 Task: Check changes from all commits in the pull request "Update readme.md" of the repository "Javascript".
Action: Mouse moved to (1165, 160)
Screenshot: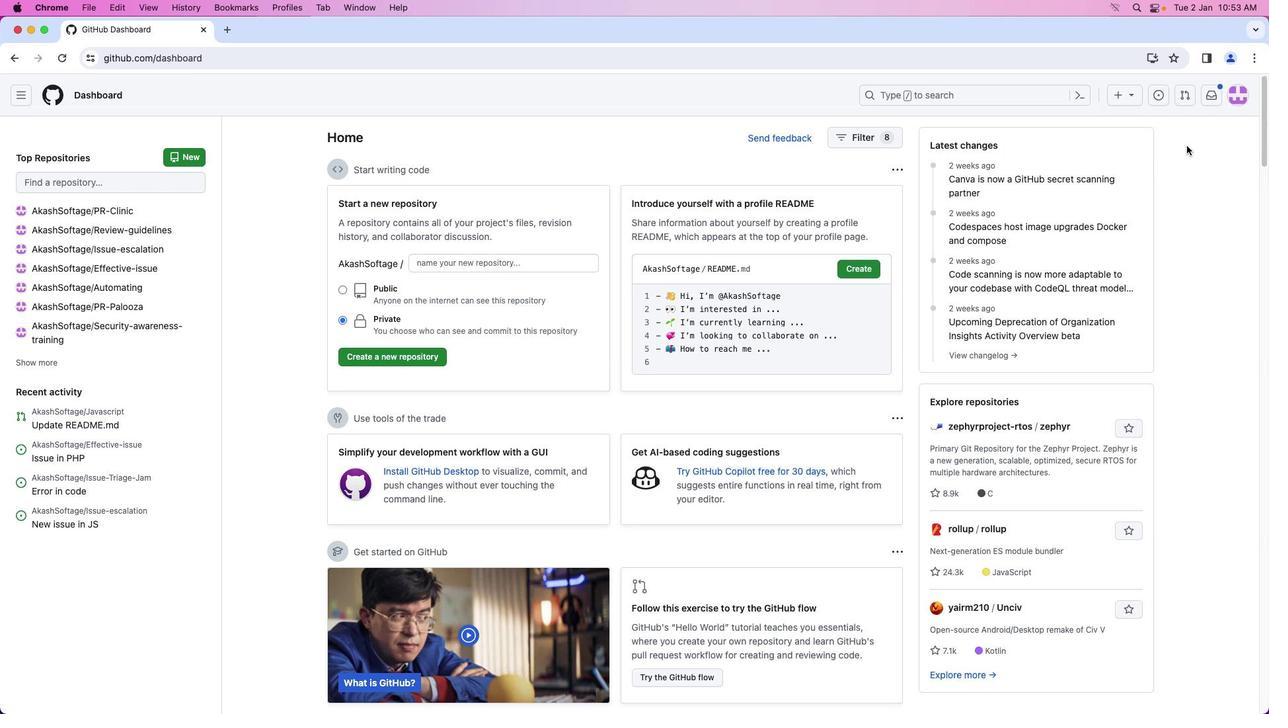 
Action: Mouse pressed left at (1165, 160)
Screenshot: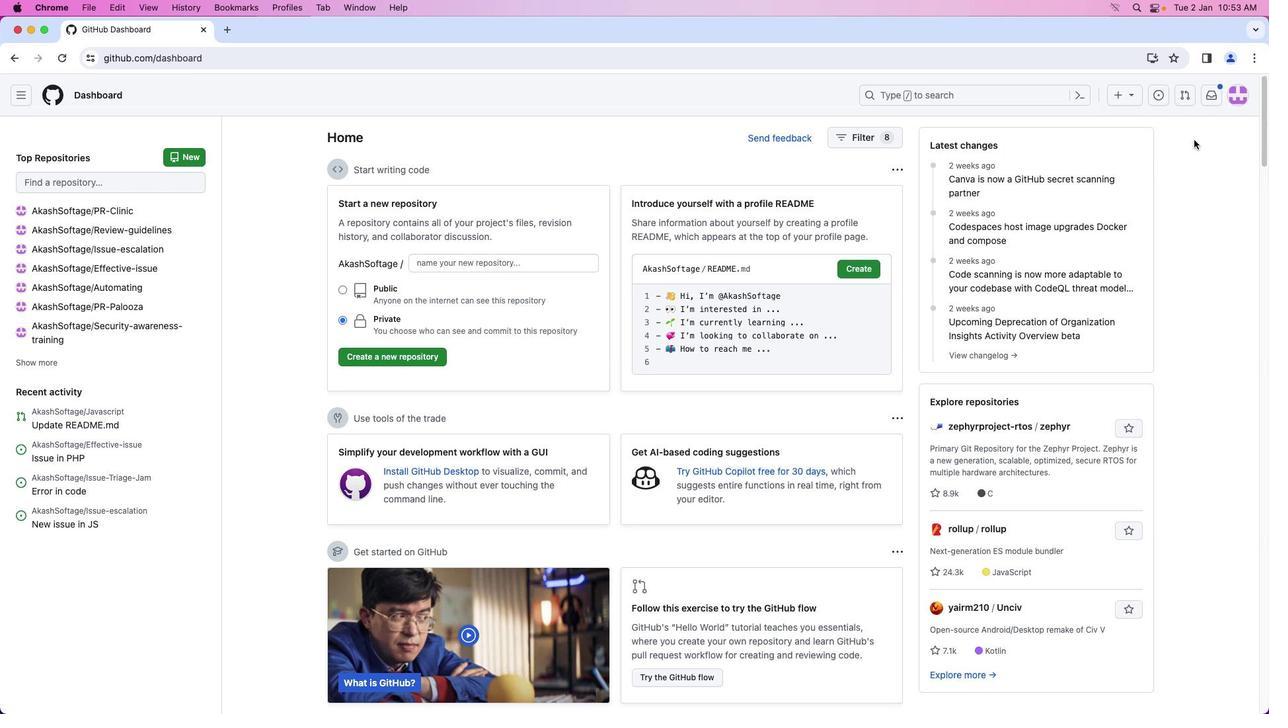 
Action: Mouse moved to (1234, 99)
Screenshot: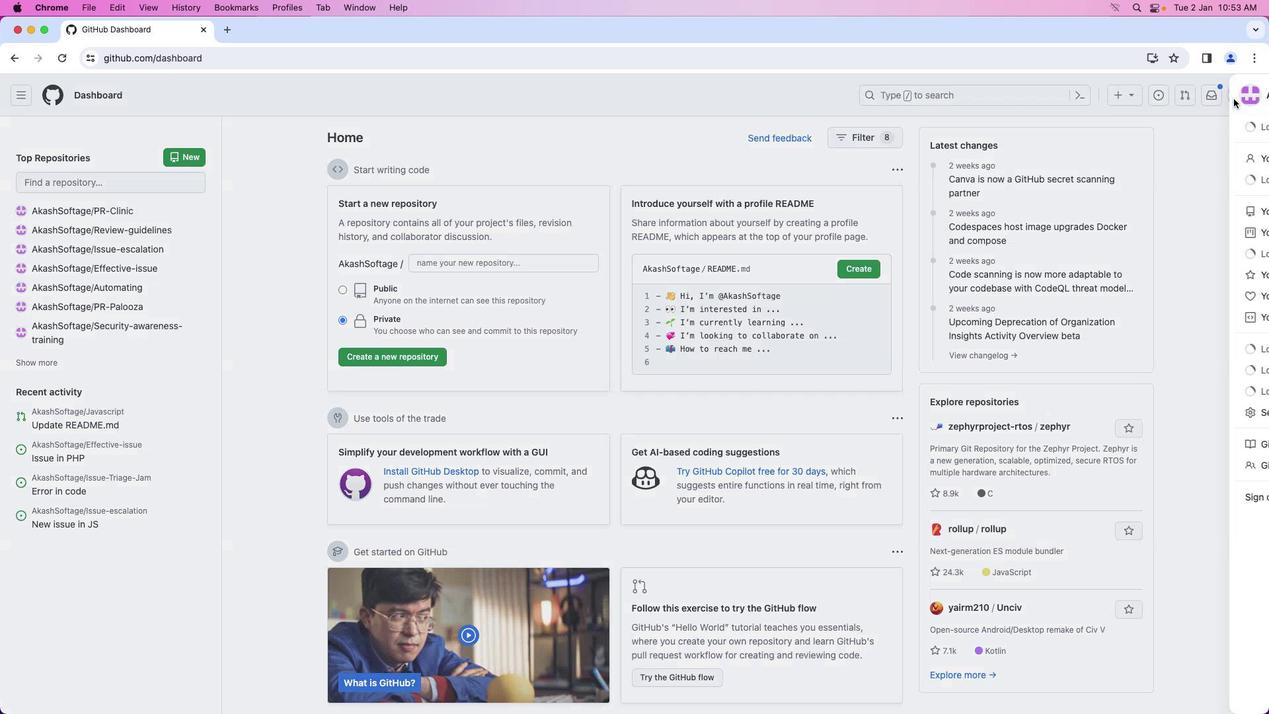 
Action: Mouse pressed left at (1234, 99)
Screenshot: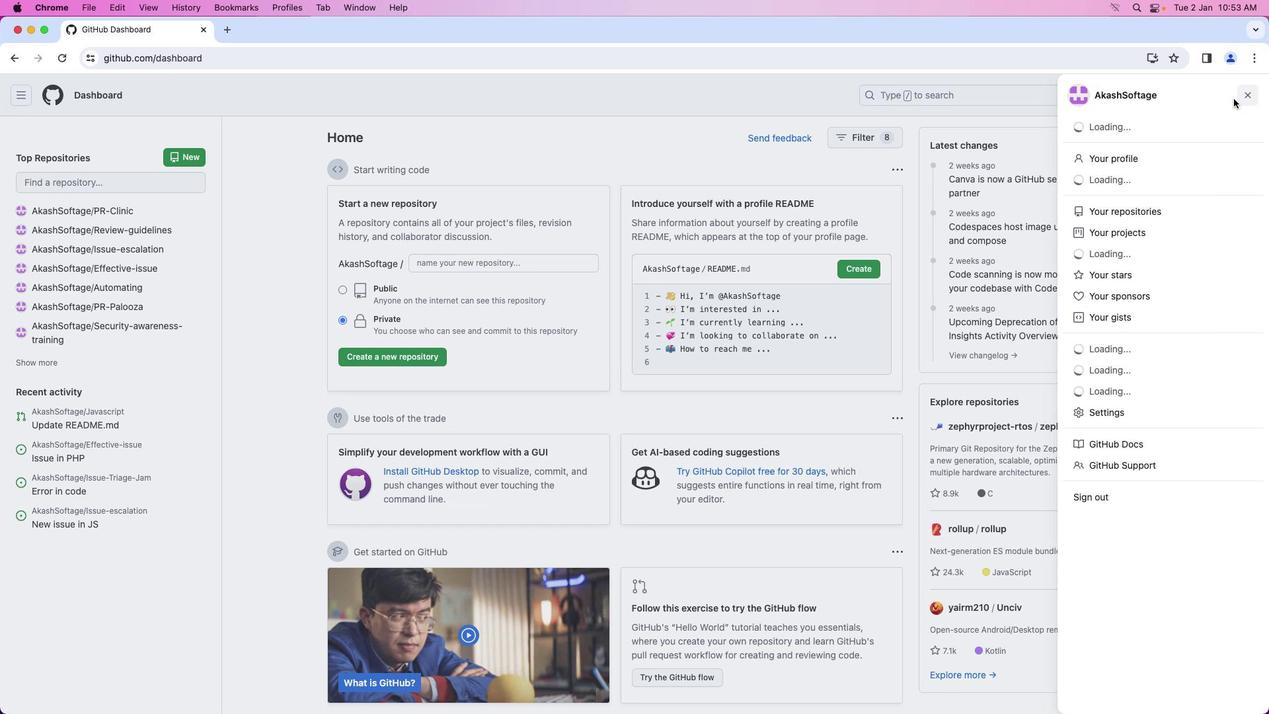 
Action: Mouse moved to (1193, 208)
Screenshot: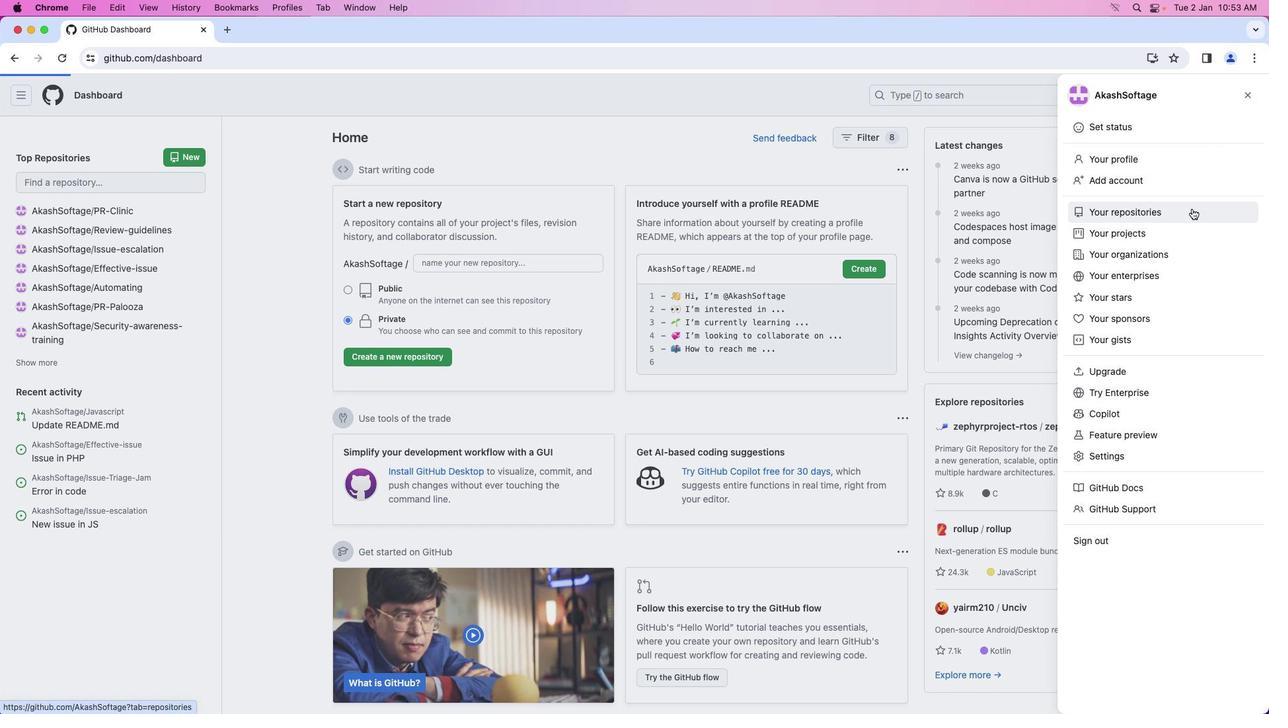 
Action: Mouse pressed left at (1193, 208)
Screenshot: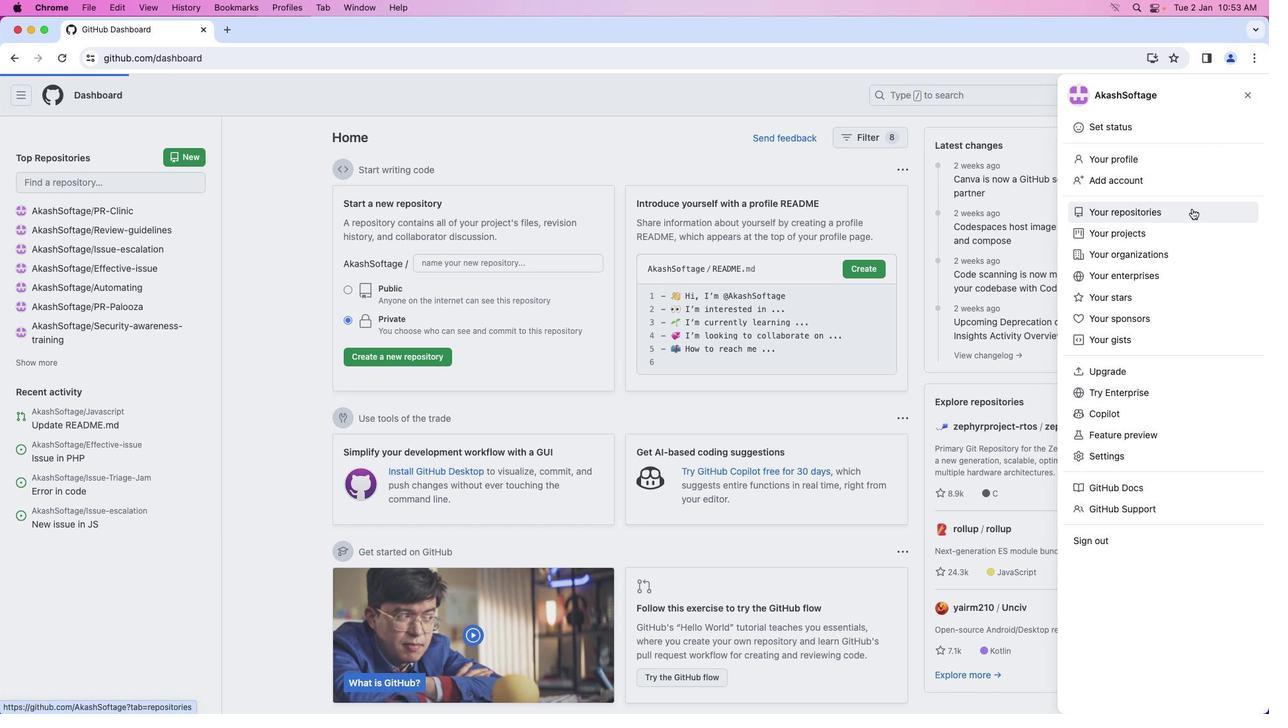 
Action: Mouse moved to (481, 222)
Screenshot: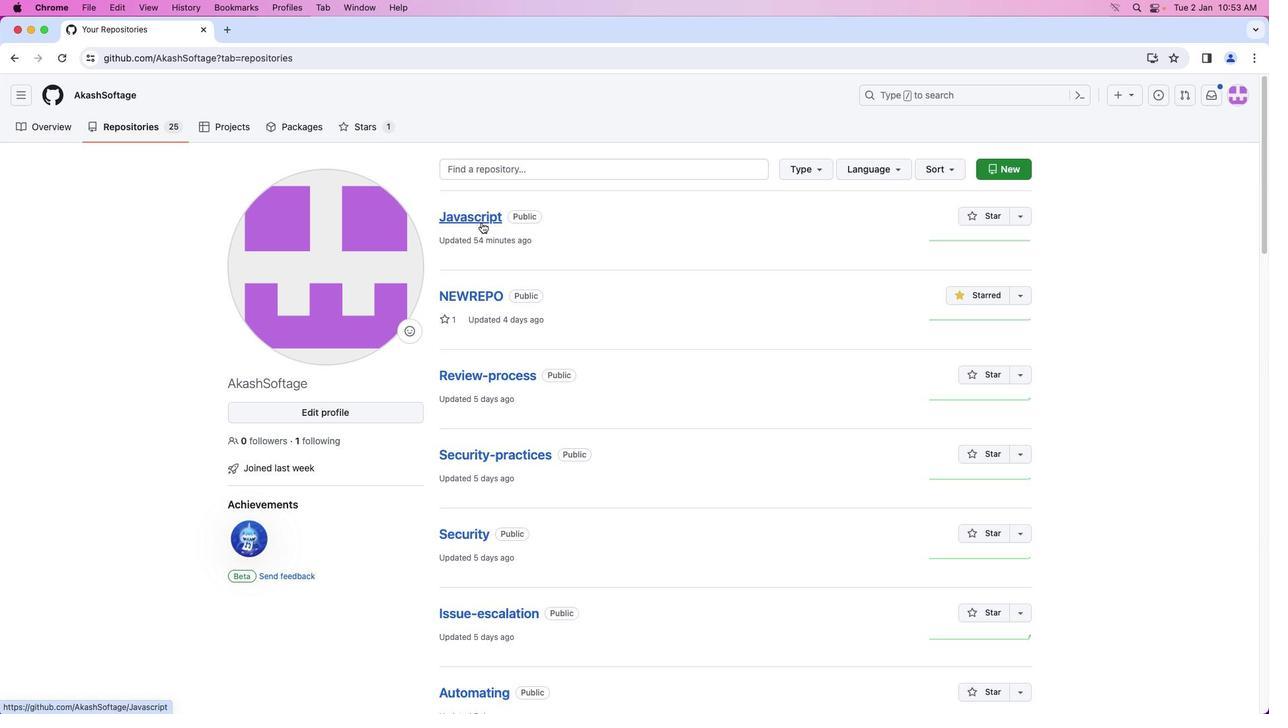 
Action: Mouse pressed left at (481, 222)
Screenshot: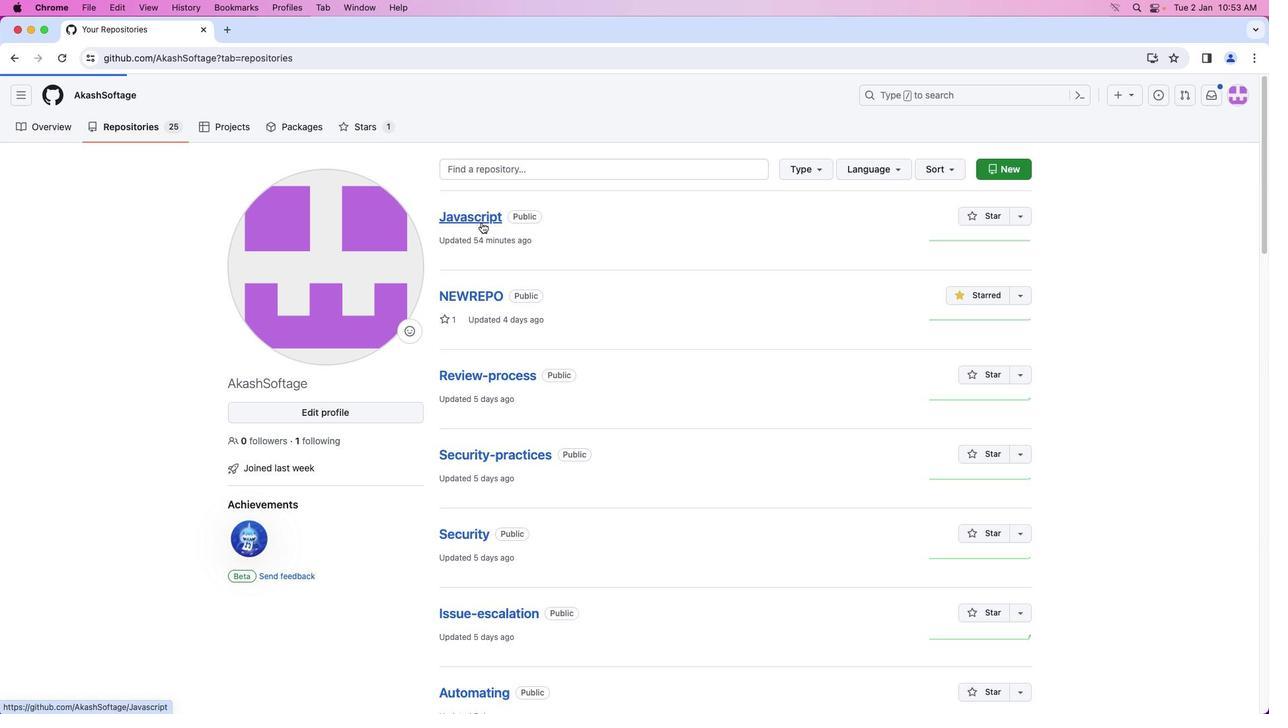 
Action: Mouse moved to (187, 135)
Screenshot: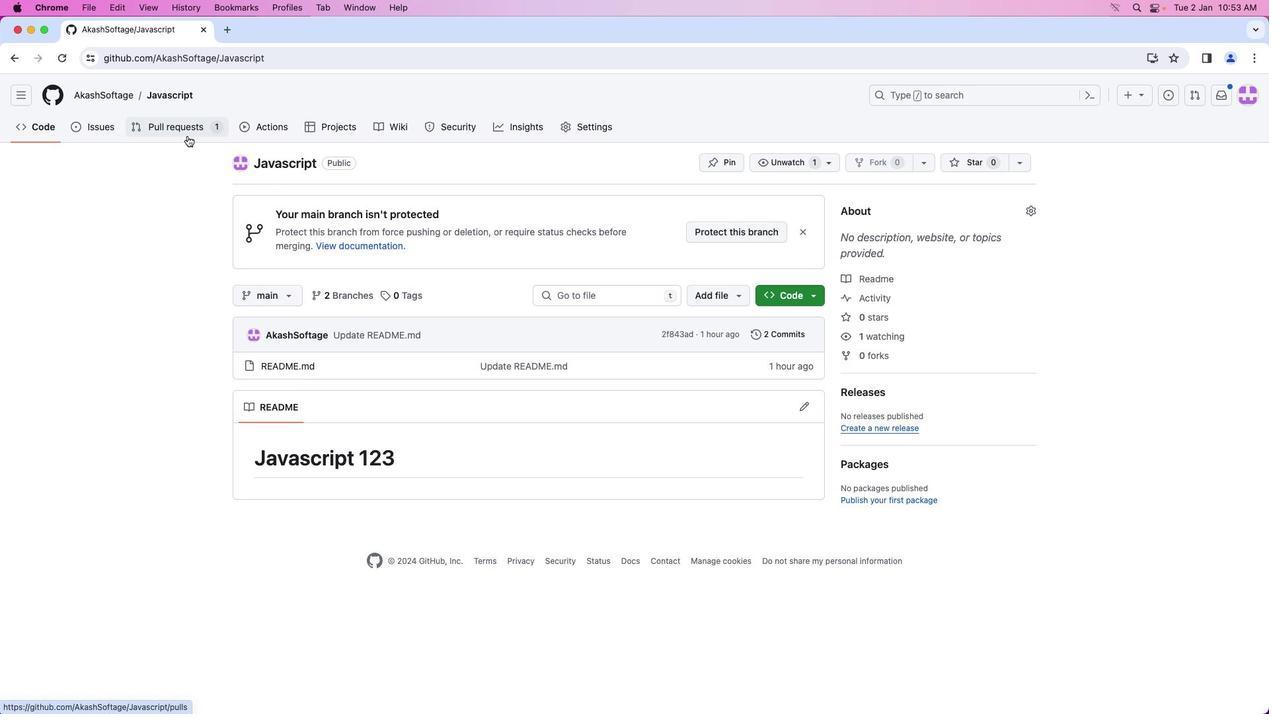 
Action: Mouse pressed left at (187, 135)
Screenshot: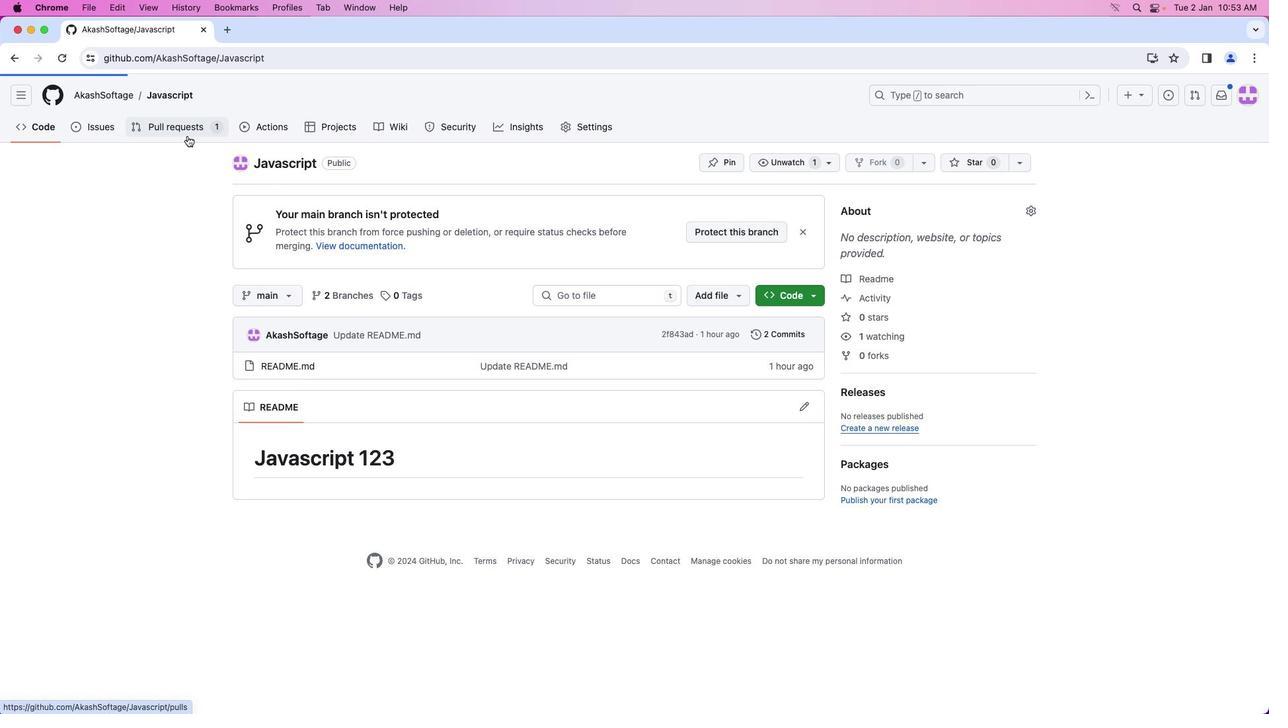 
Action: Mouse moved to (329, 328)
Screenshot: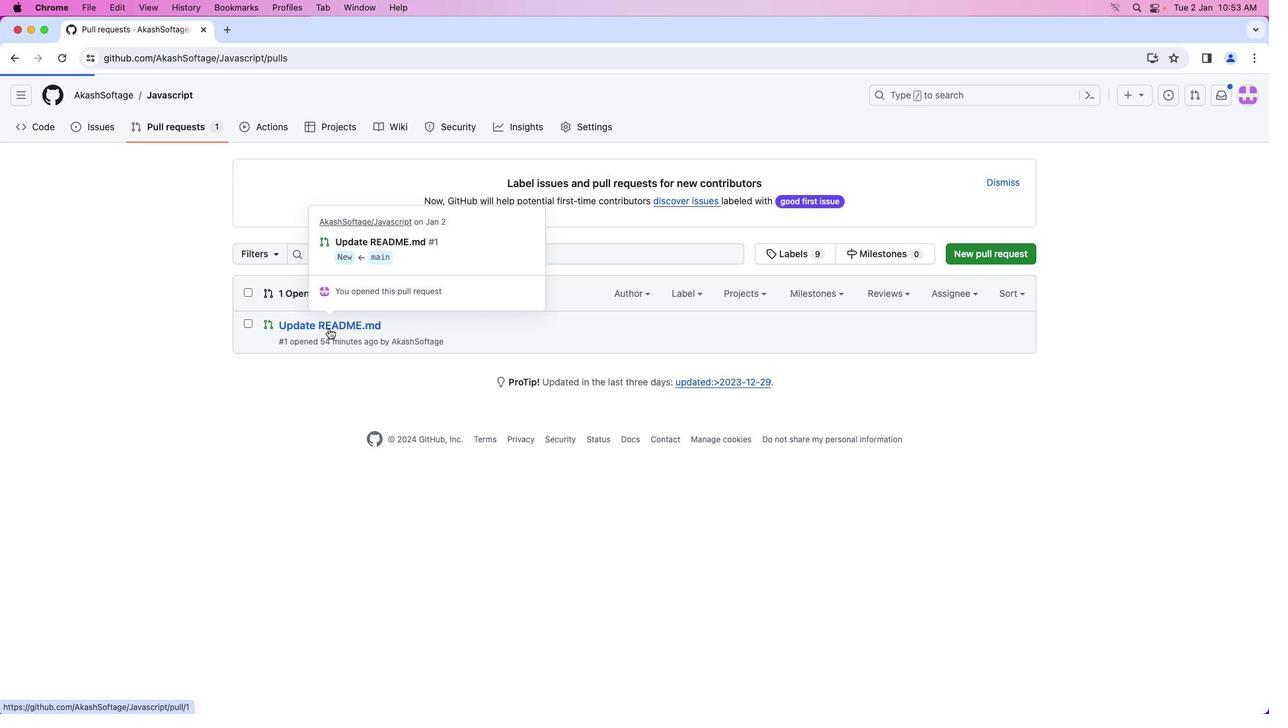 
Action: Mouse pressed left at (329, 328)
Screenshot: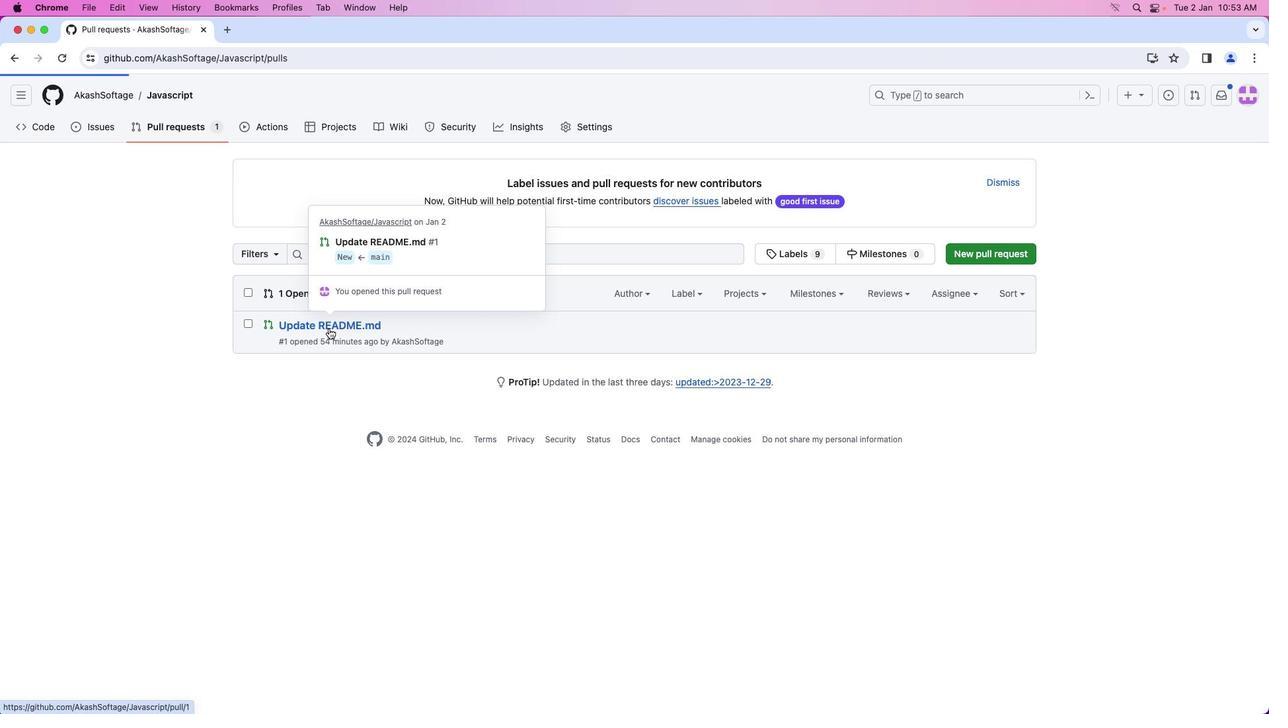 
Action: Mouse moved to (561, 247)
Screenshot: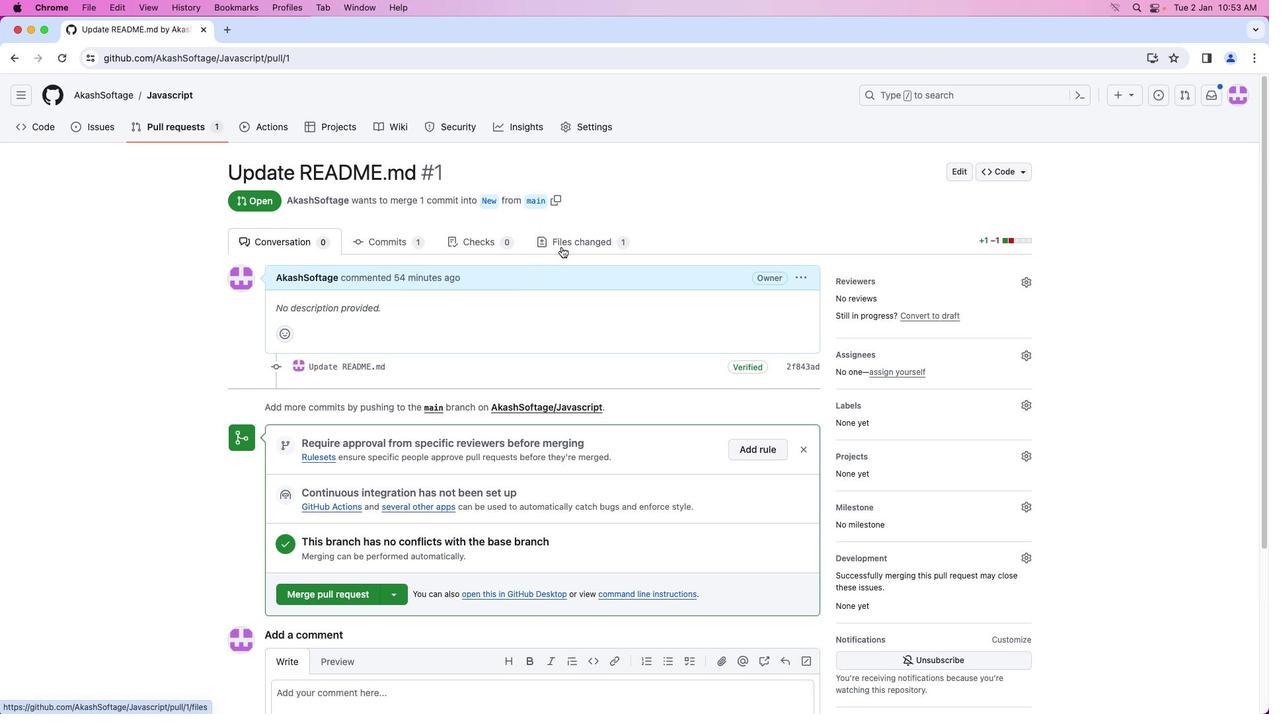 
Action: Mouse pressed left at (561, 247)
Screenshot: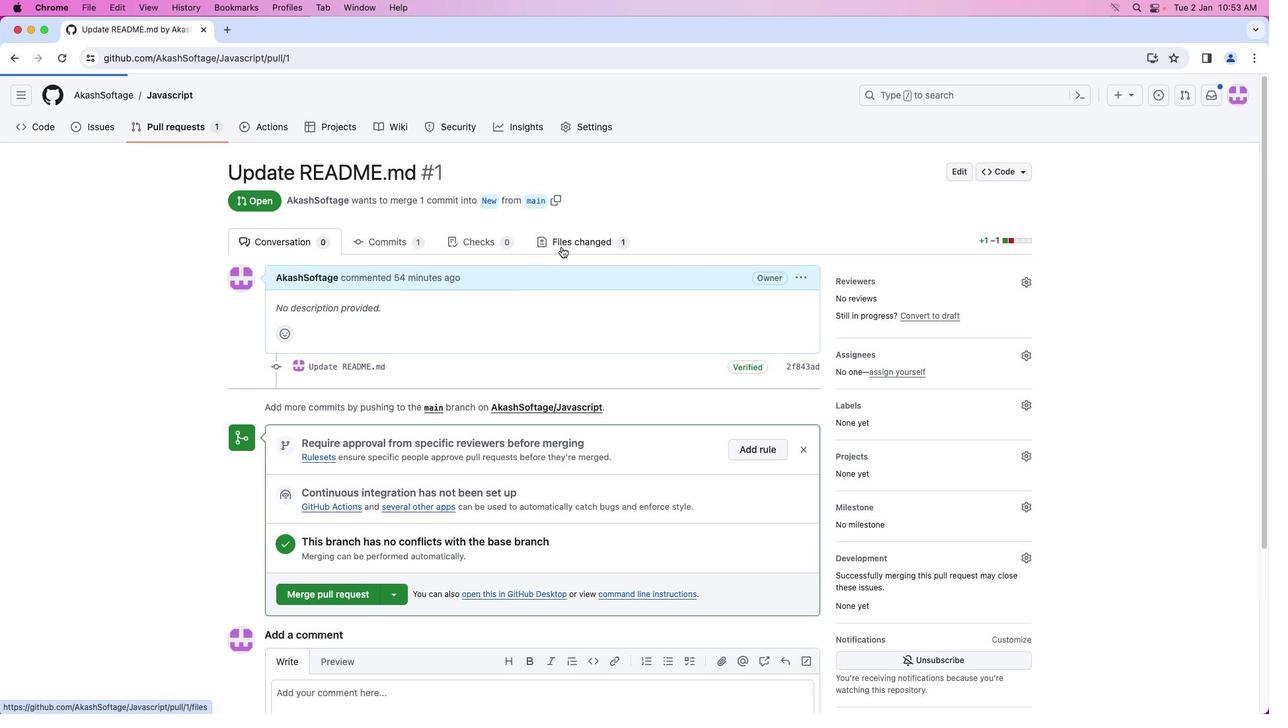
Action: Mouse moved to (109, 271)
Screenshot: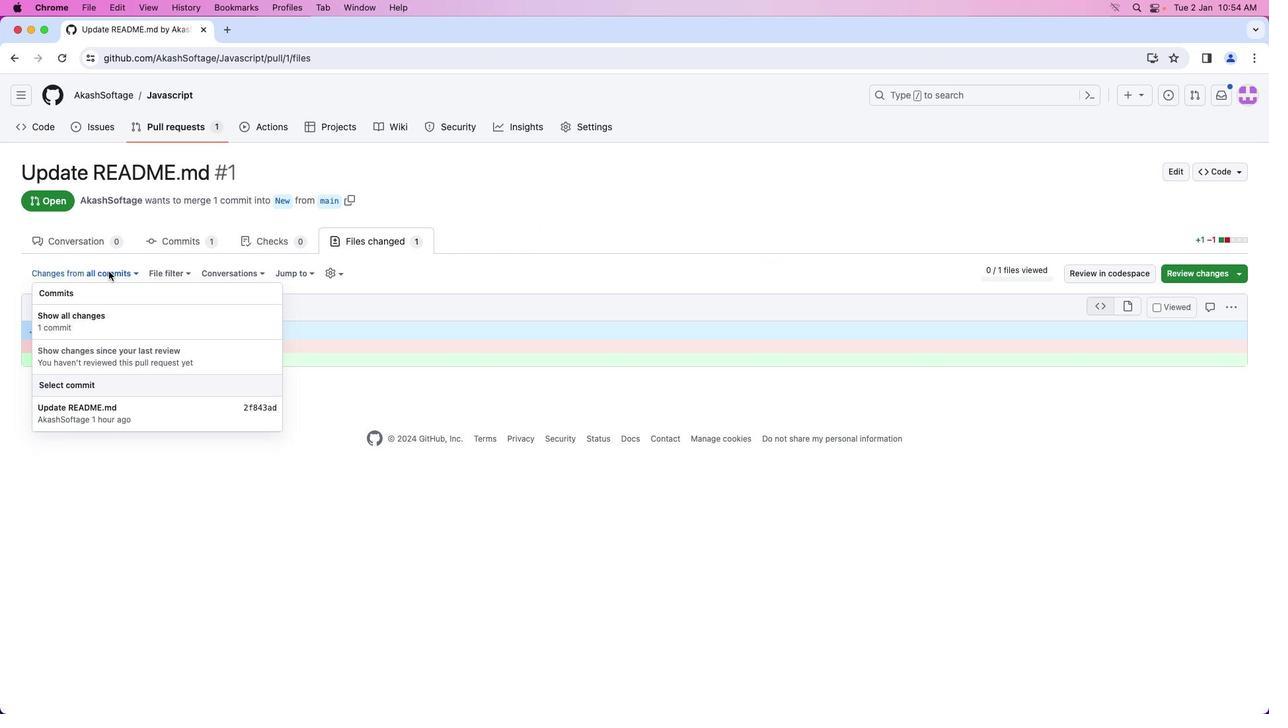 
Action: Mouse pressed left at (109, 271)
Screenshot: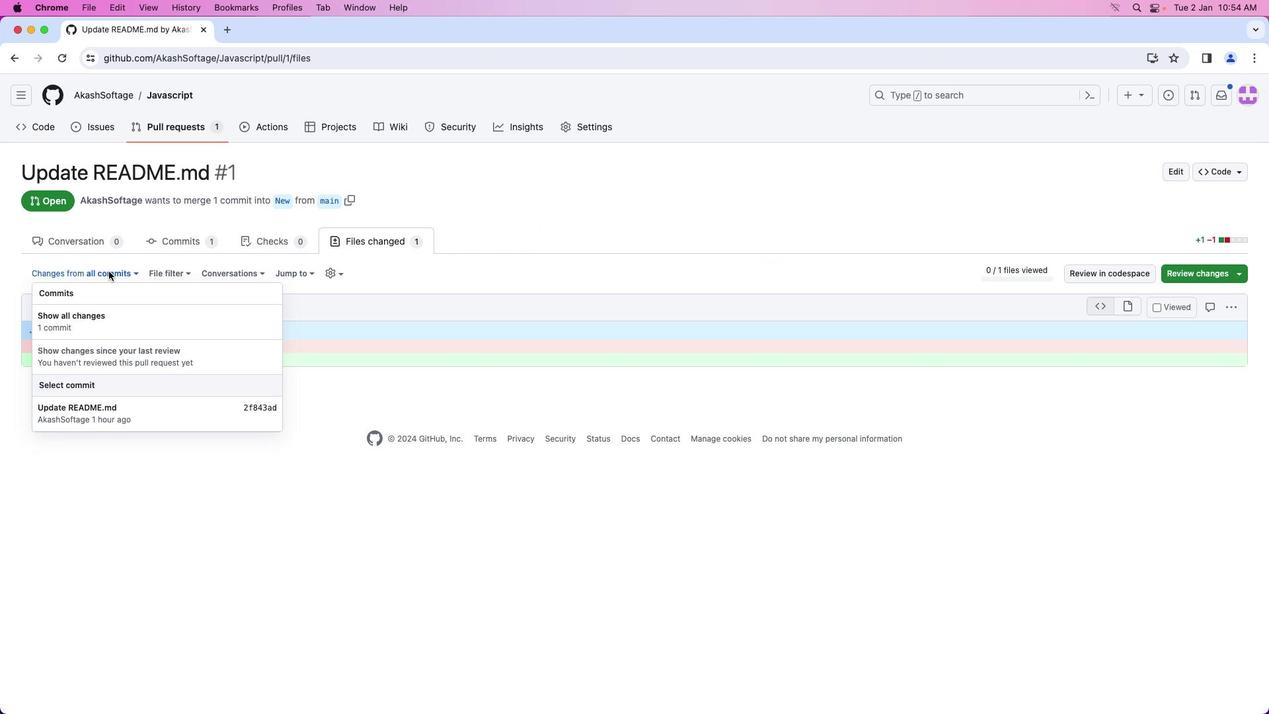 
